 Task: Add a signature Eden Taylor containing 'With gratitude and thanks, Eden Taylor' to email address softage.1@softage.net and add a folder Itineraries
Action: Mouse moved to (86, 103)
Screenshot: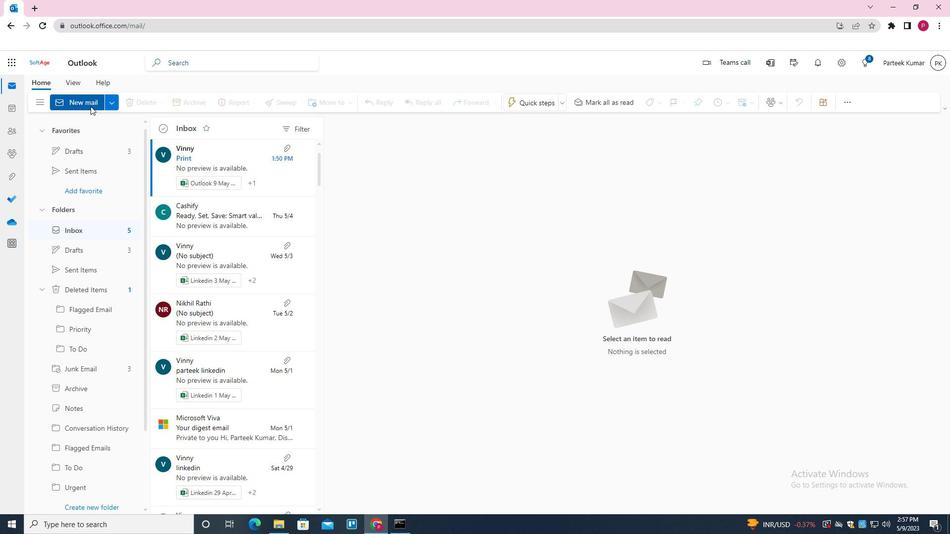 
Action: Mouse pressed left at (86, 103)
Screenshot: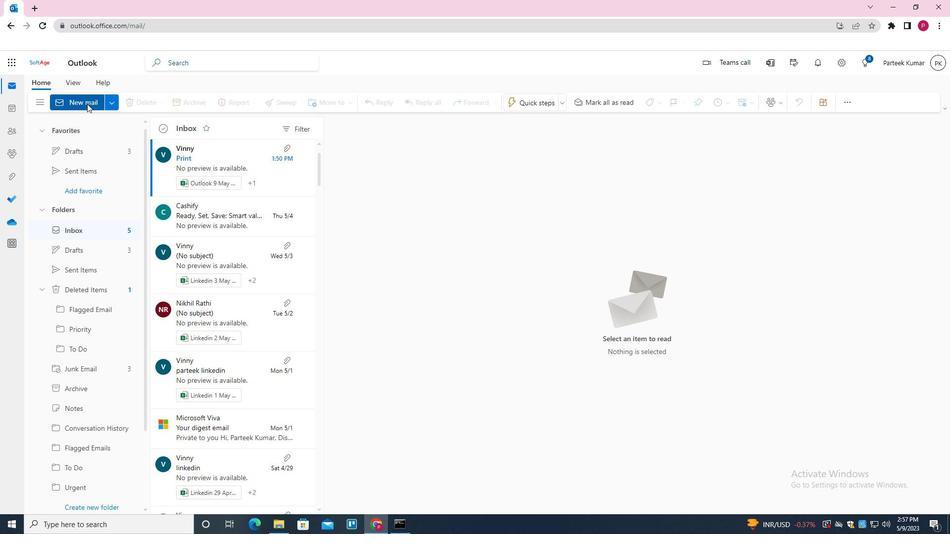 
Action: Mouse moved to (670, 104)
Screenshot: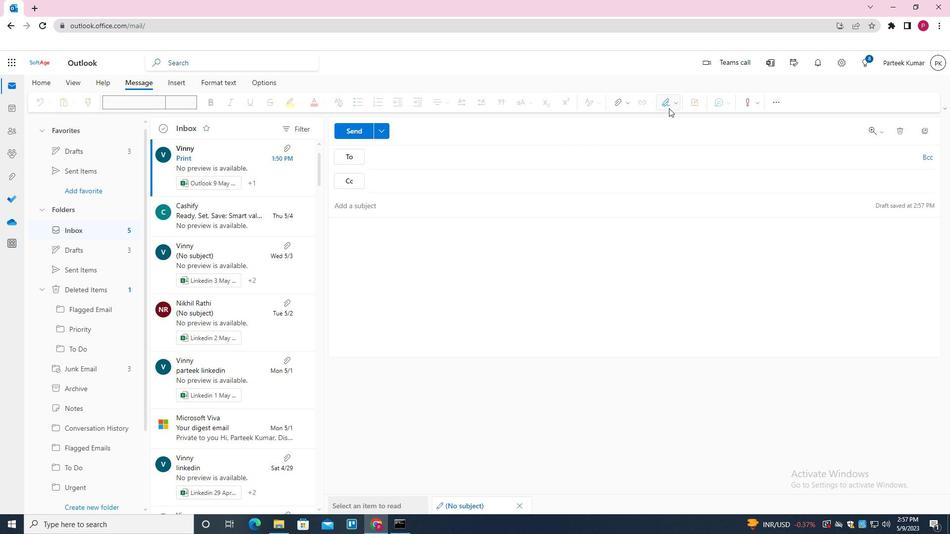 
Action: Mouse pressed left at (670, 104)
Screenshot: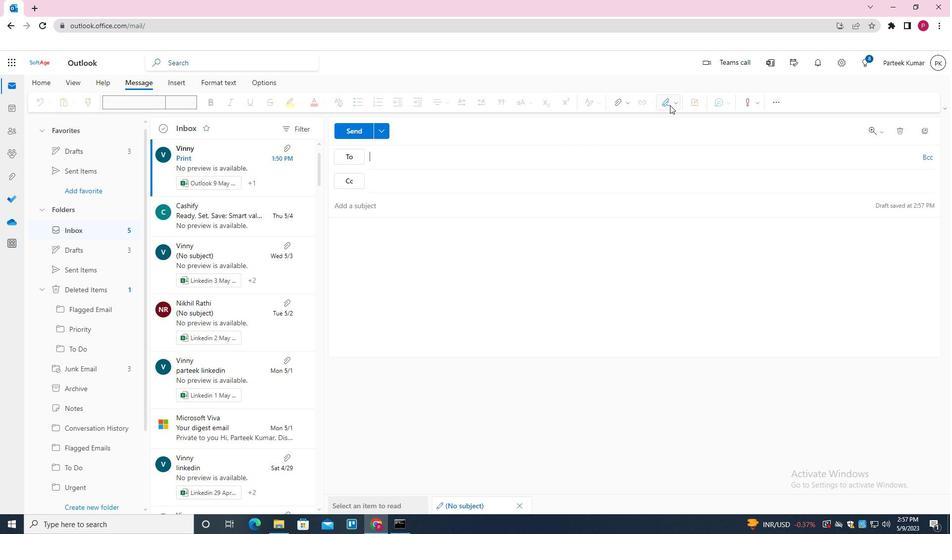 
Action: Mouse moved to (641, 162)
Screenshot: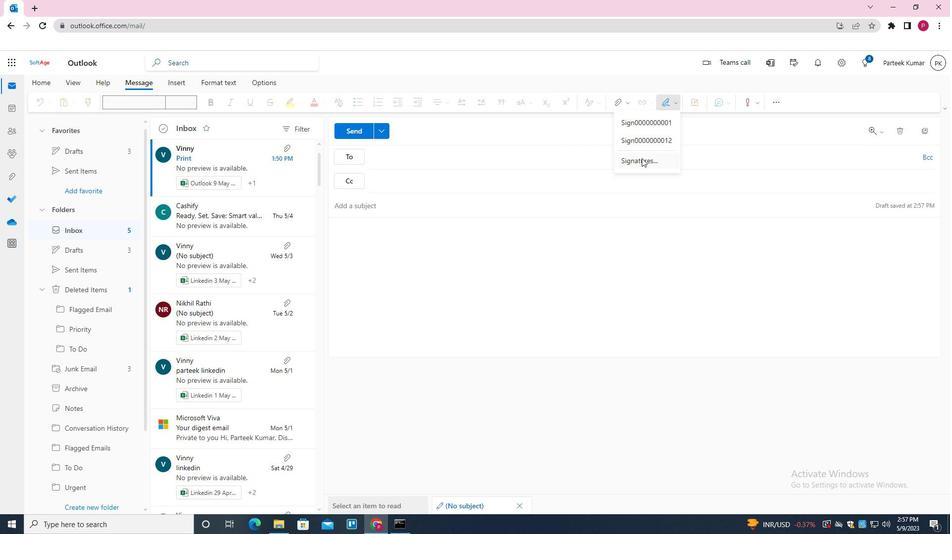 
Action: Mouse pressed left at (641, 162)
Screenshot: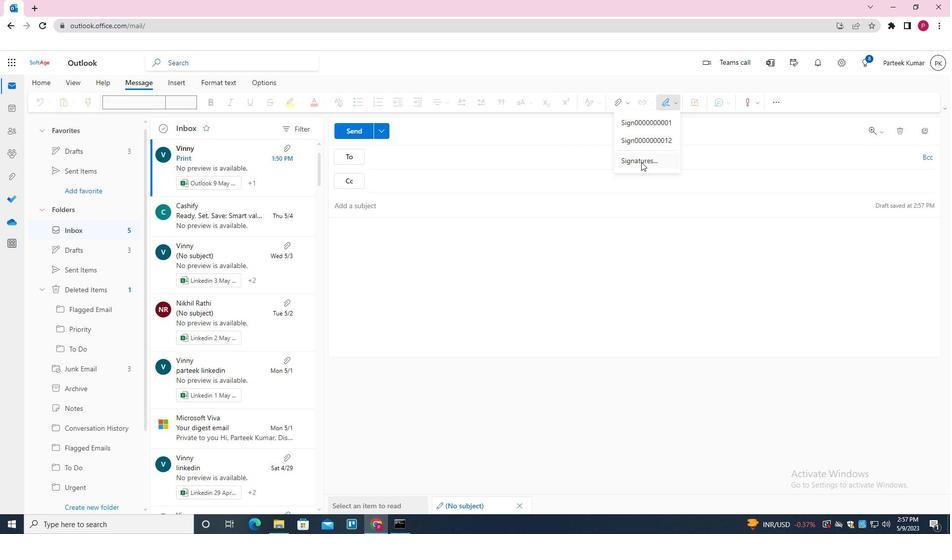
Action: Mouse moved to (420, 163)
Screenshot: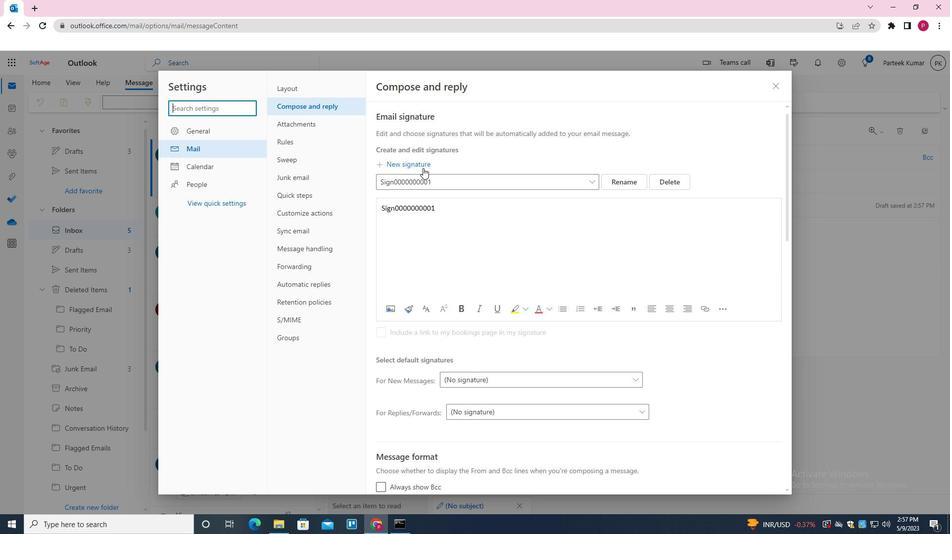 
Action: Mouse pressed left at (420, 163)
Screenshot: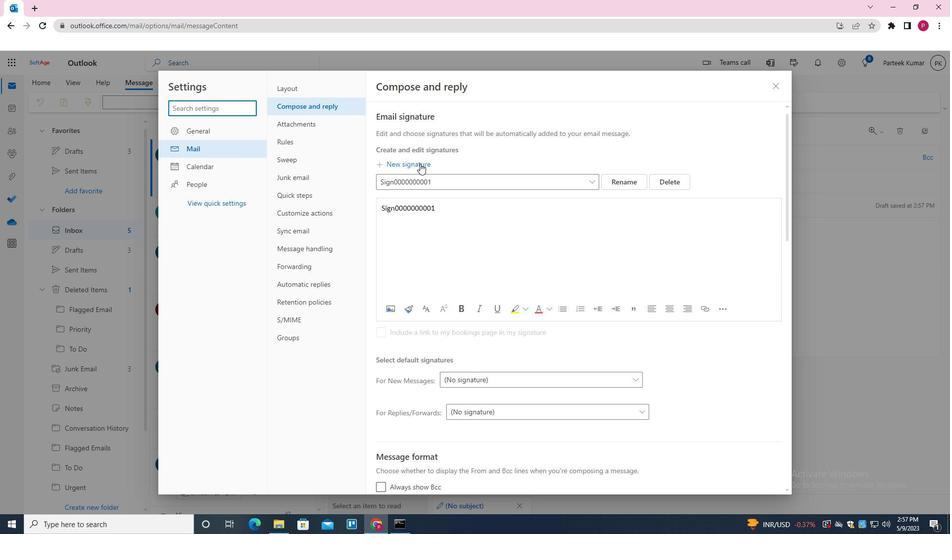
Action: Mouse moved to (438, 179)
Screenshot: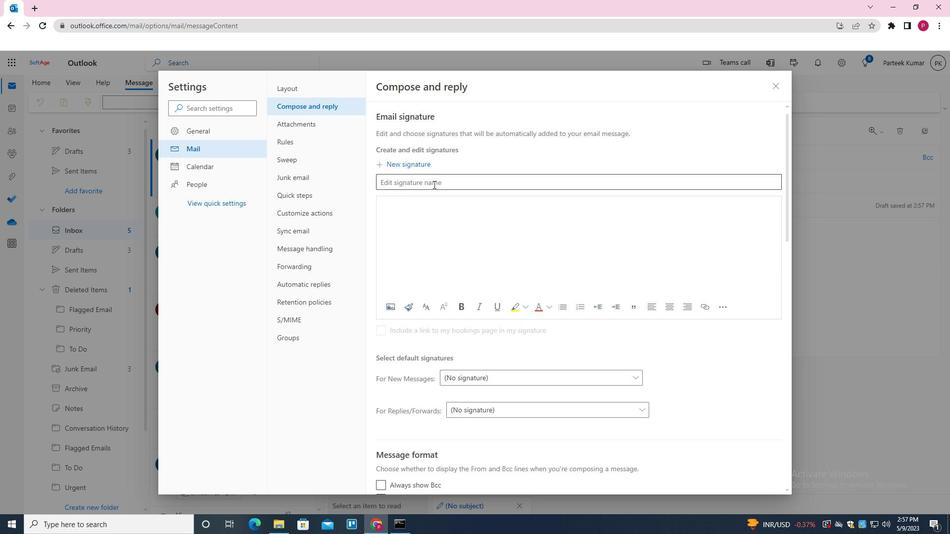 
Action: Mouse pressed left at (438, 179)
Screenshot: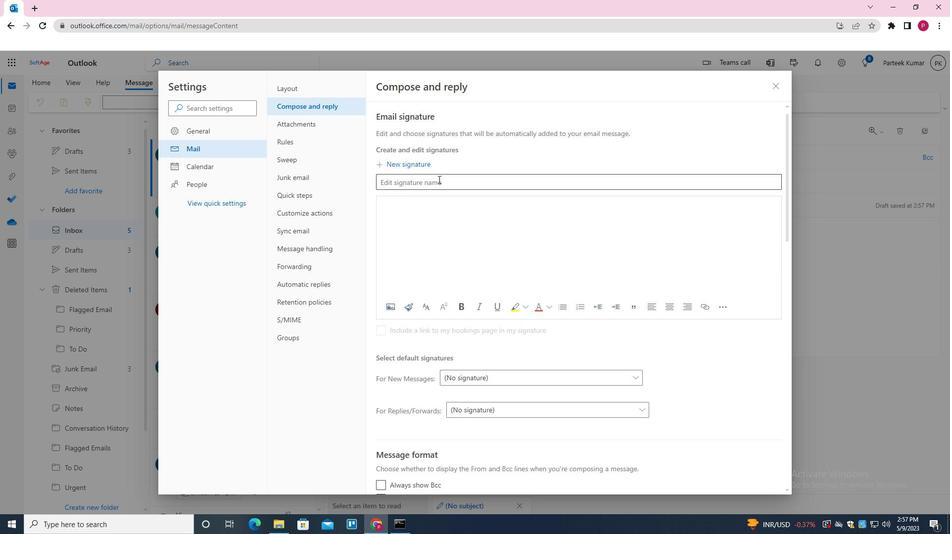 
Action: Key pressed <Key.shift>EDEN<Key.space><Key.shift><Key.shift><Key.shift><Key.shift><Key.shift><Key.shift>TAYLOR
Screenshot: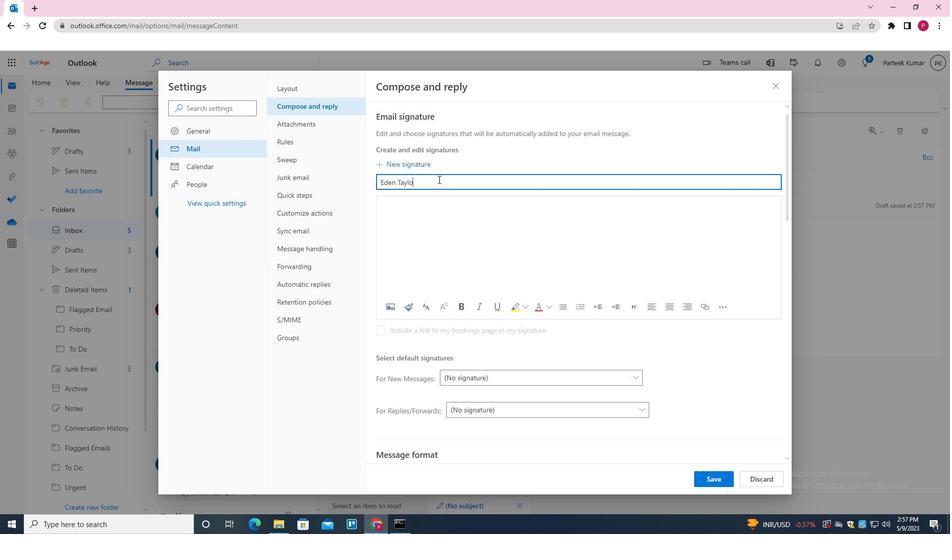 
Action: Mouse moved to (432, 207)
Screenshot: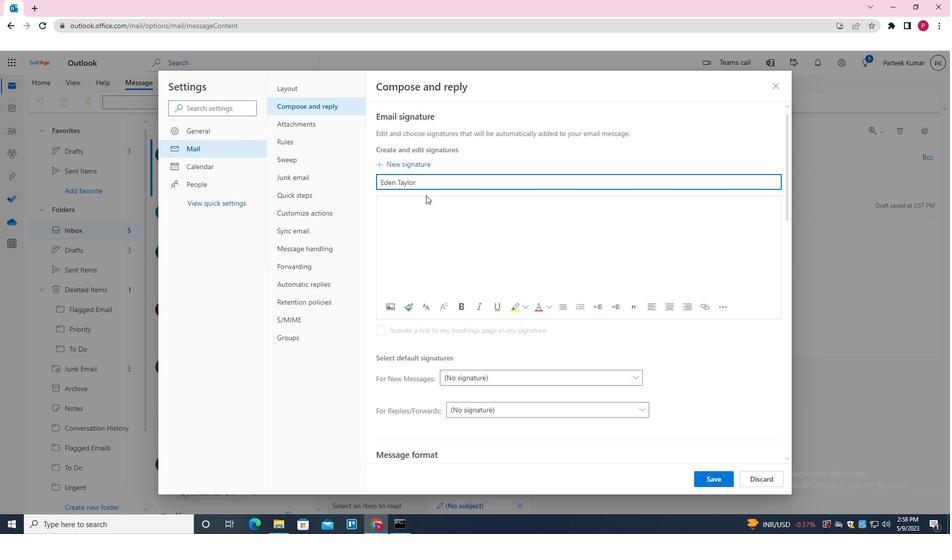 
Action: Mouse pressed left at (432, 207)
Screenshot: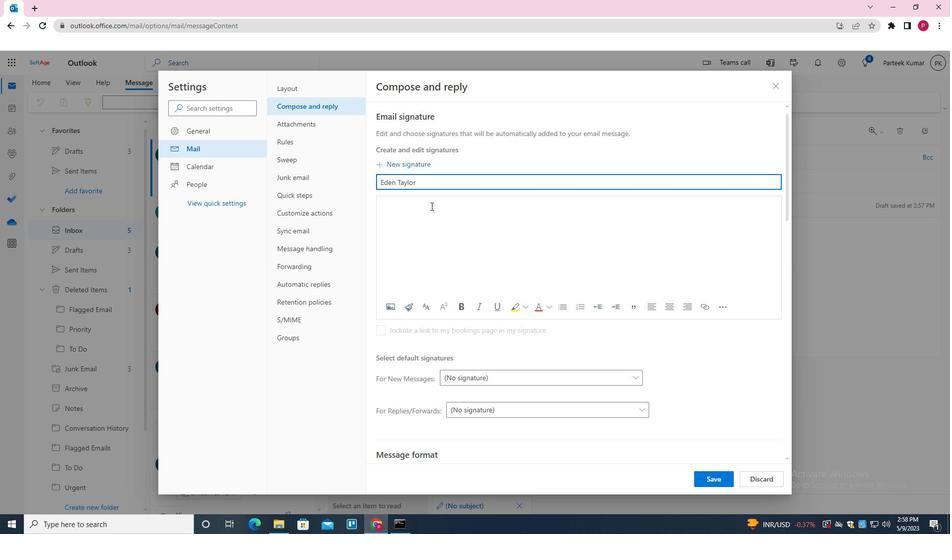 
Action: Key pressed <Key.shift>WITH<Key.space>GRATITUDE<Key.space>AND<Key.space>THANKS,<Key.enter><Key.shift><Key.shift><Key.shift><Key.shift><Key.shift><Key.shift><Key.shift><Key.shift><Key.shift><Key.shift><Key.shift><Key.shift><Key.shift><Key.shift><Key.shift>EDEN<Key.space>TAYLOR
Screenshot: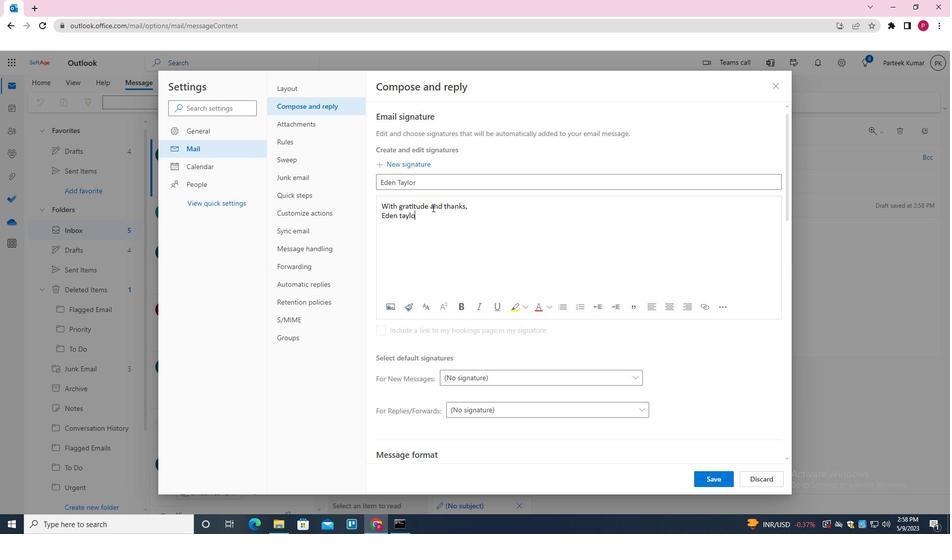 
Action: Mouse moved to (703, 477)
Screenshot: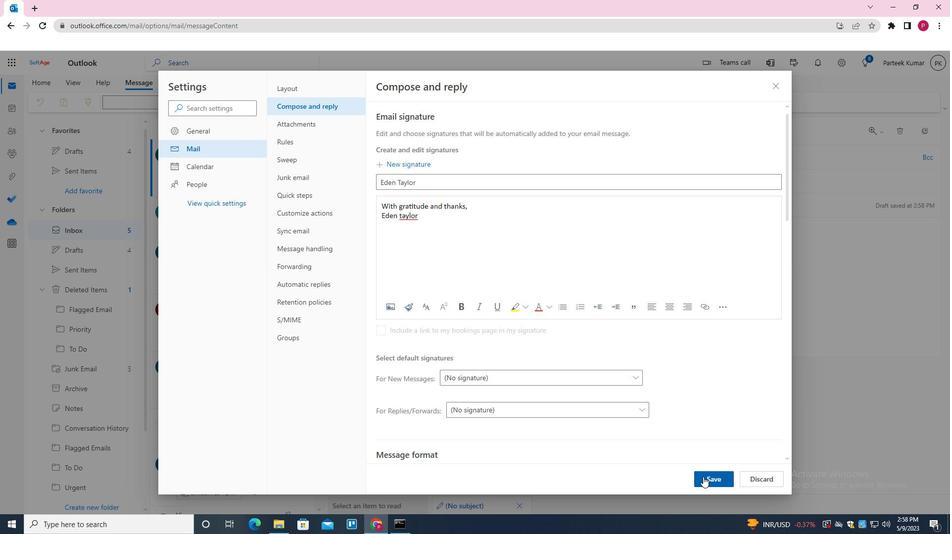 
Action: Mouse pressed left at (703, 477)
Screenshot: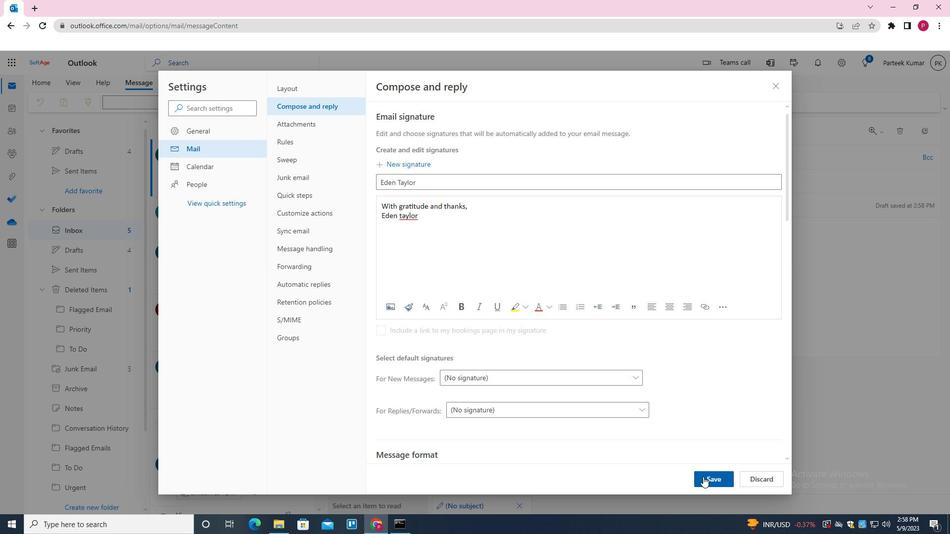 
Action: Mouse moved to (770, 88)
Screenshot: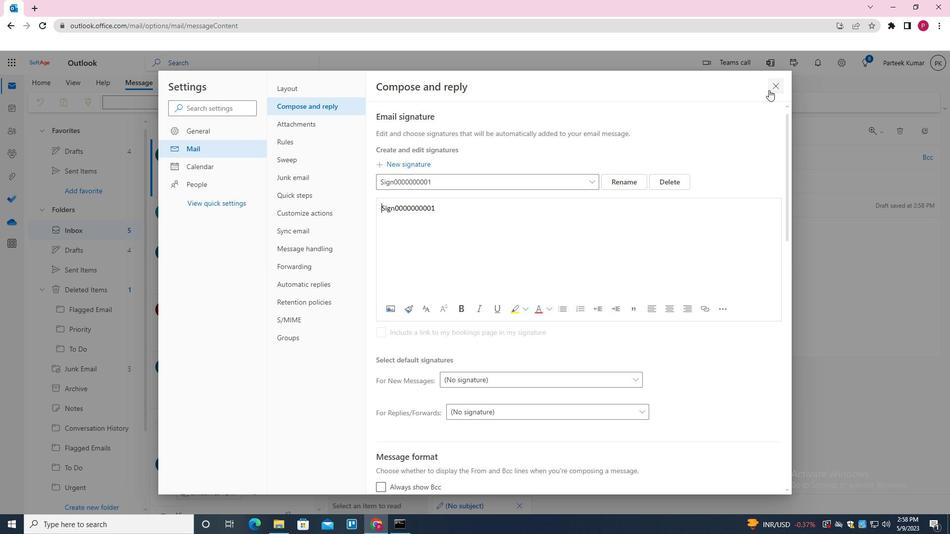
Action: Mouse pressed left at (770, 88)
Screenshot: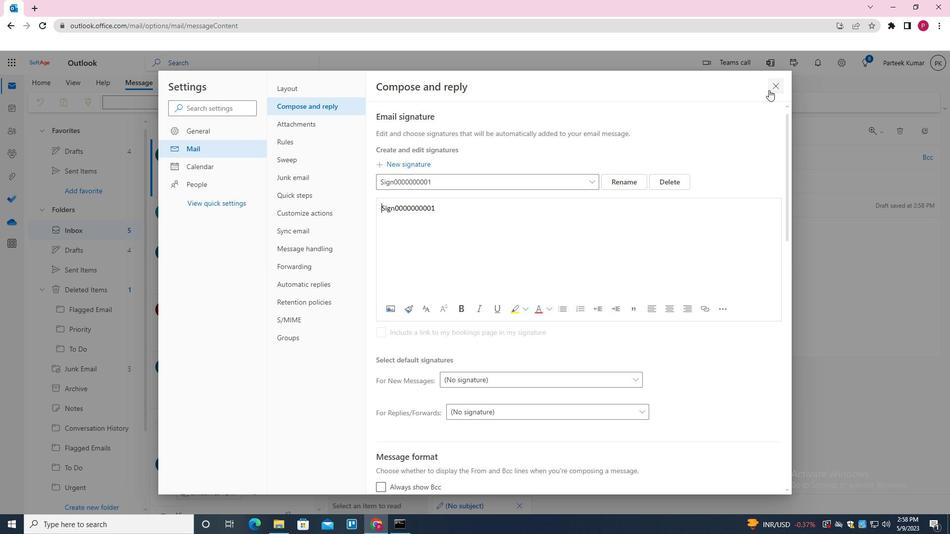 
Action: Mouse moved to (401, 244)
Screenshot: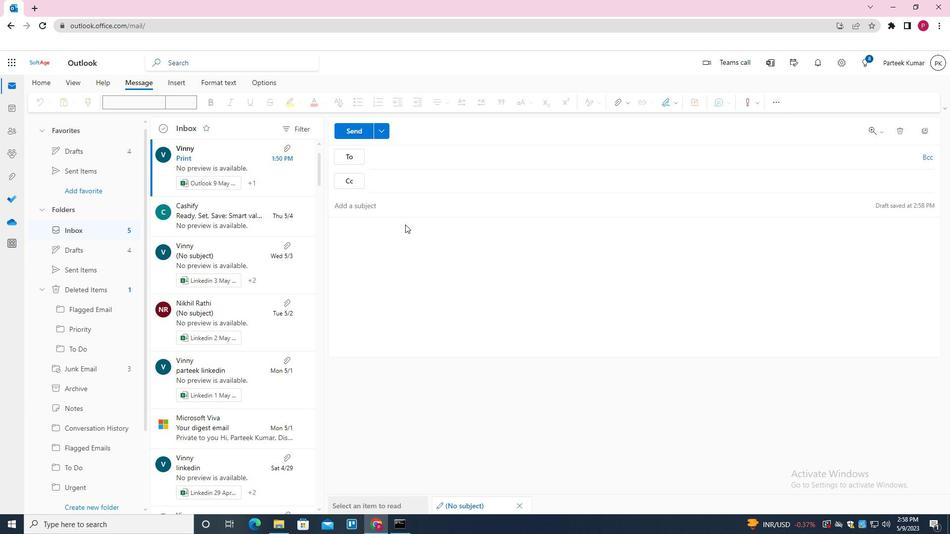 
Action: Mouse pressed left at (401, 244)
Screenshot: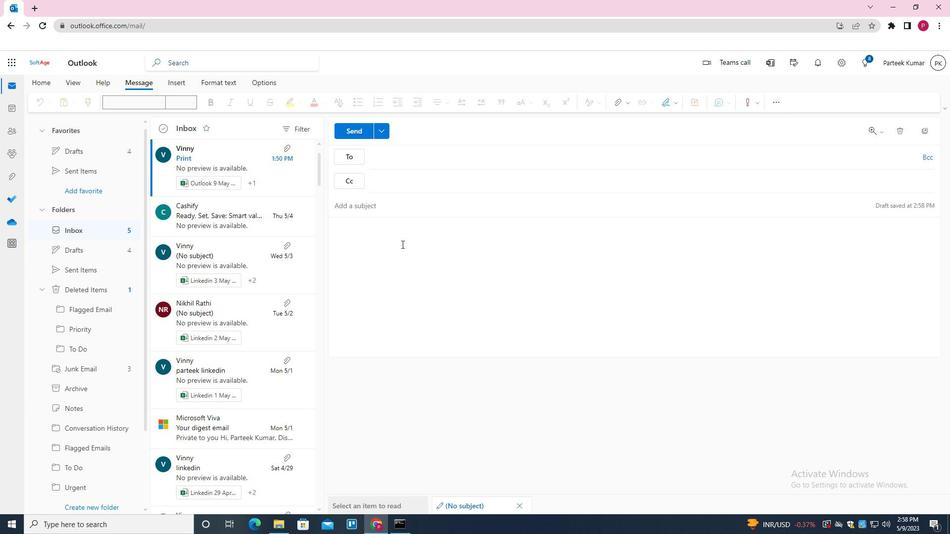 
Action: Mouse moved to (675, 107)
Screenshot: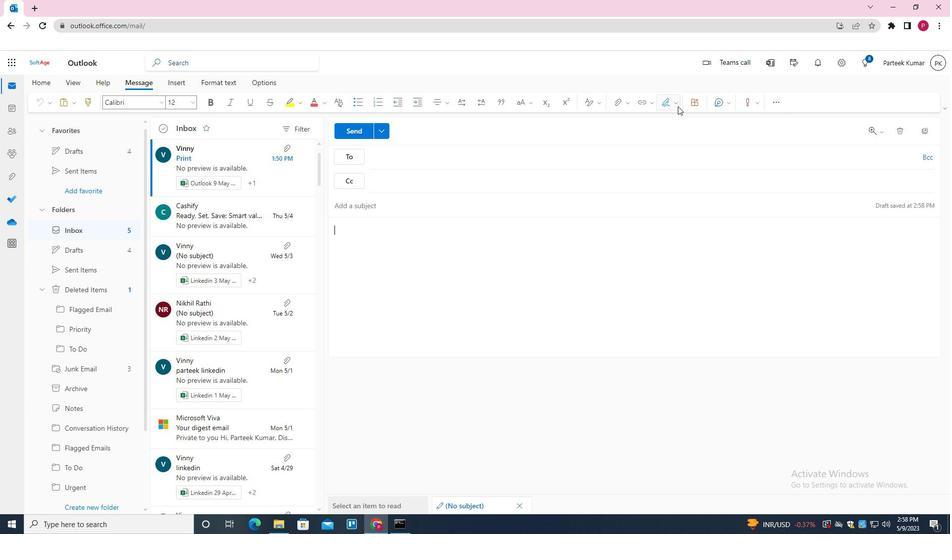
Action: Mouse pressed left at (675, 107)
Screenshot: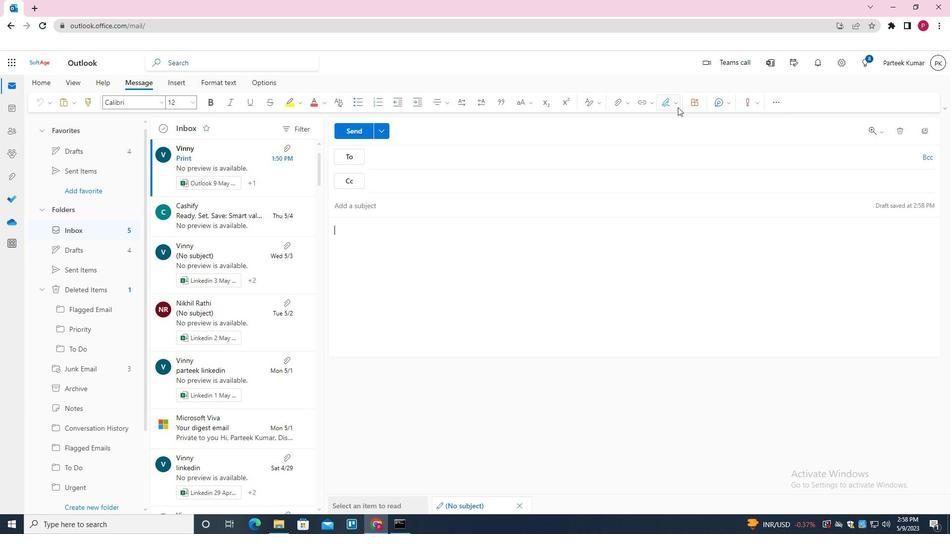 
Action: Mouse moved to (640, 162)
Screenshot: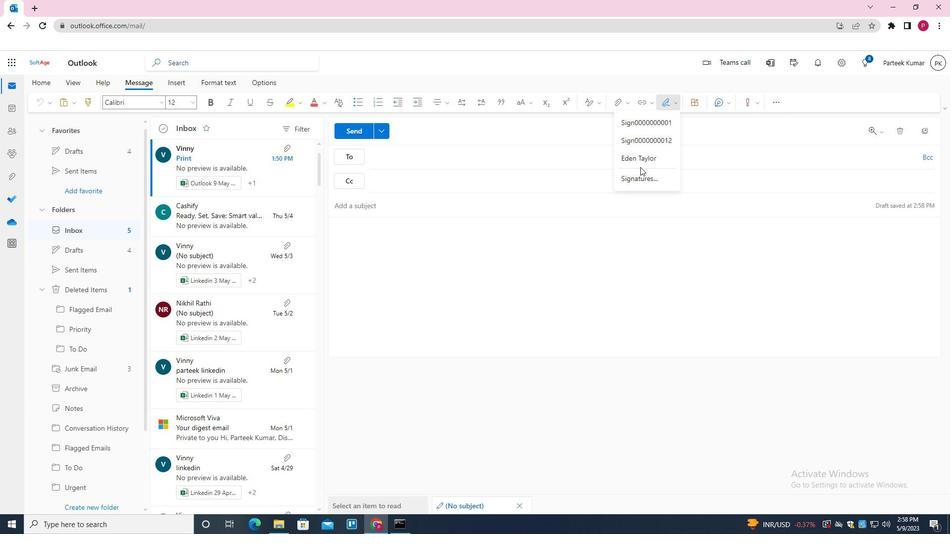
Action: Mouse pressed left at (640, 162)
Screenshot: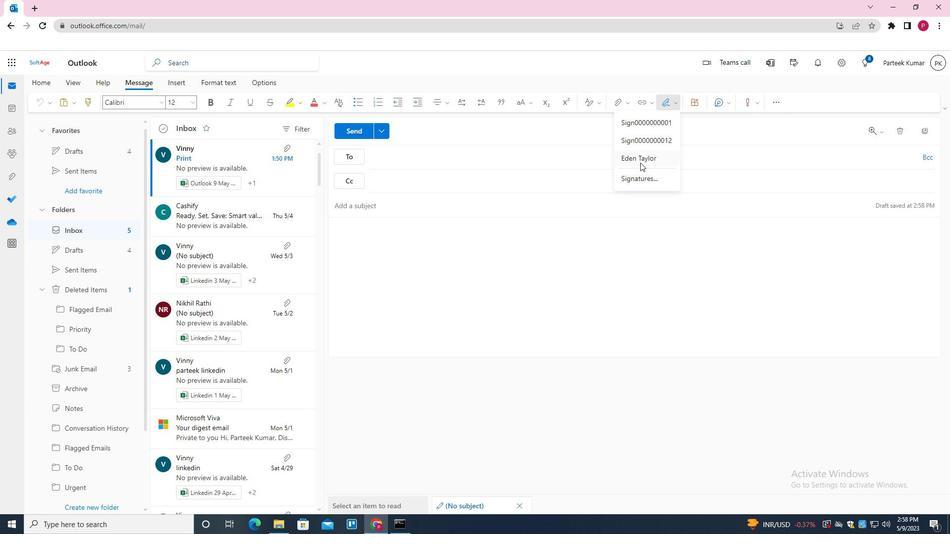 
Action: Mouse moved to (423, 151)
Screenshot: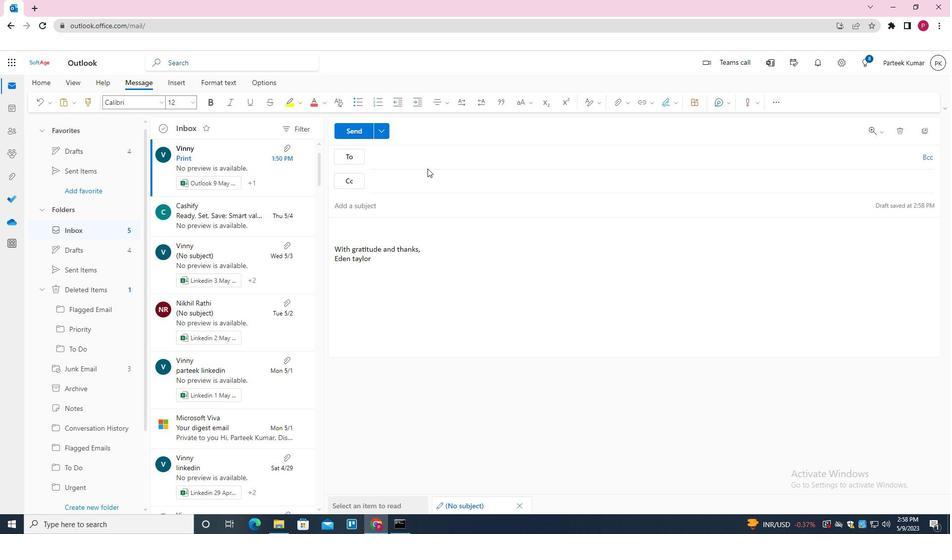 
Action: Mouse pressed left at (423, 151)
Screenshot: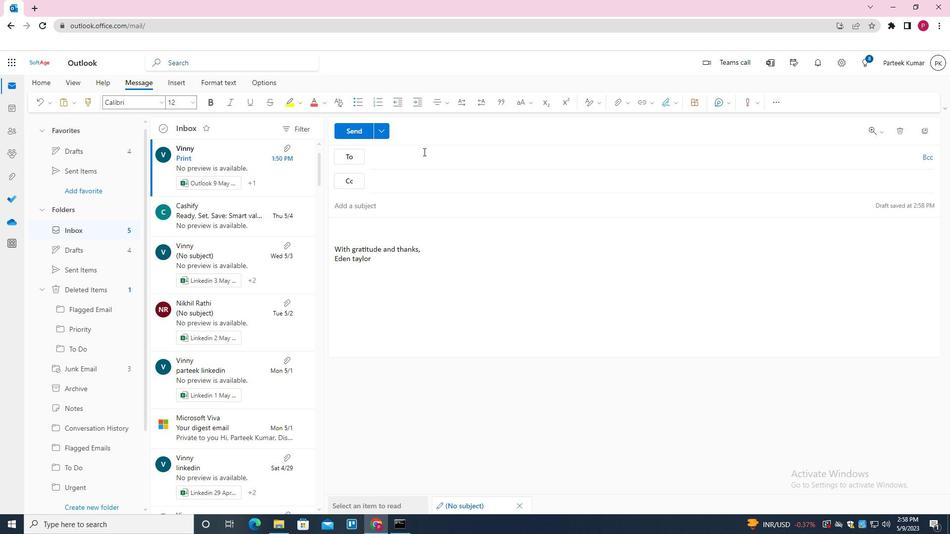 
Action: Key pressed SOFTAGE.1<Key.shift>@SOFTAGE.NET<Key.enter>
Screenshot: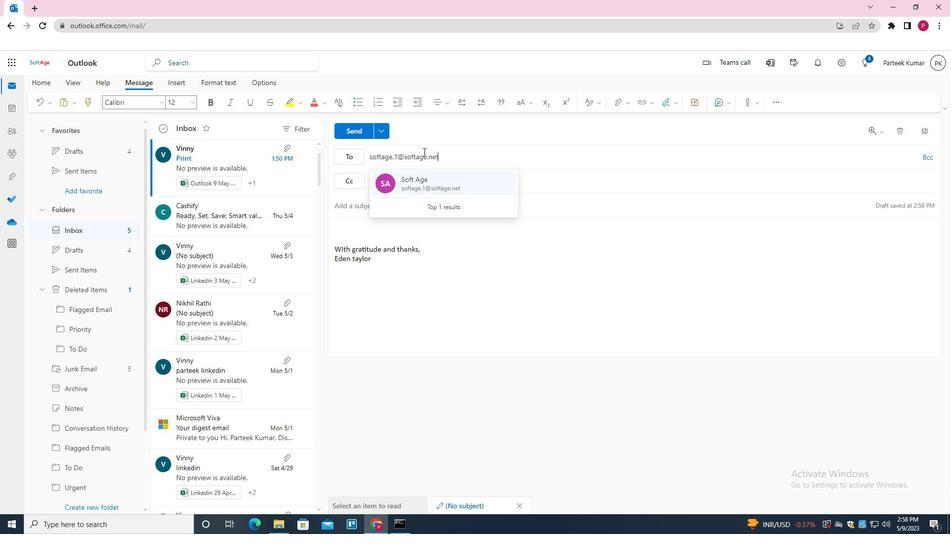 
Action: Mouse moved to (411, 213)
Screenshot: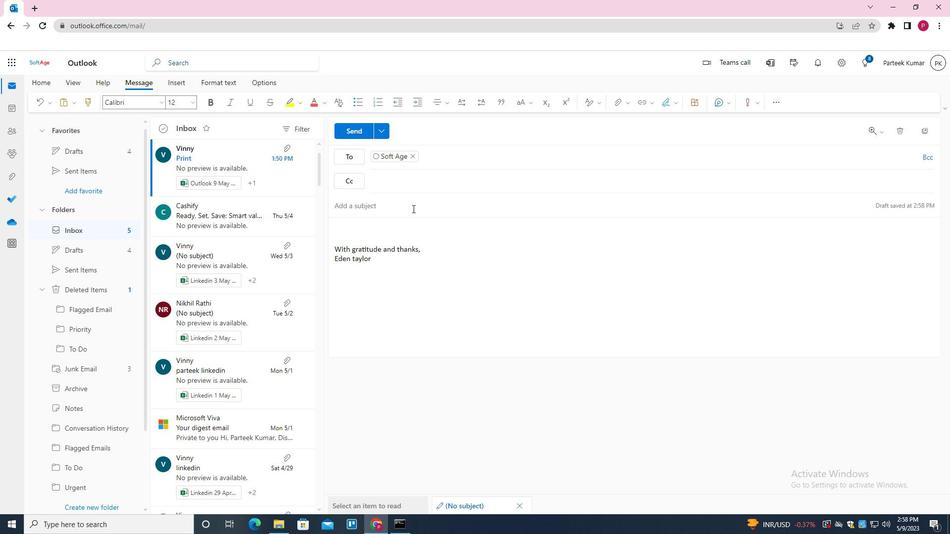 
Action: Mouse scrolled (411, 213) with delta (0, 0)
Screenshot: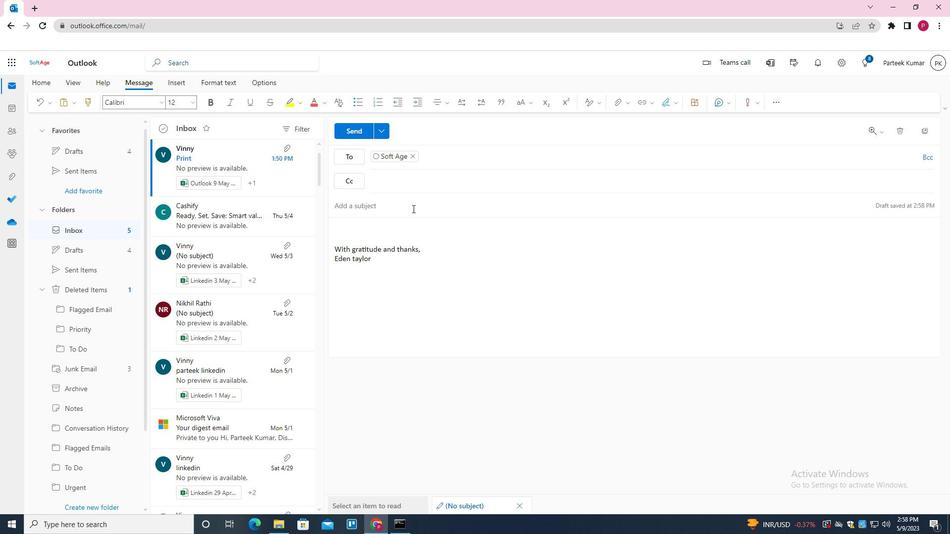 
Action: Mouse moved to (409, 220)
Screenshot: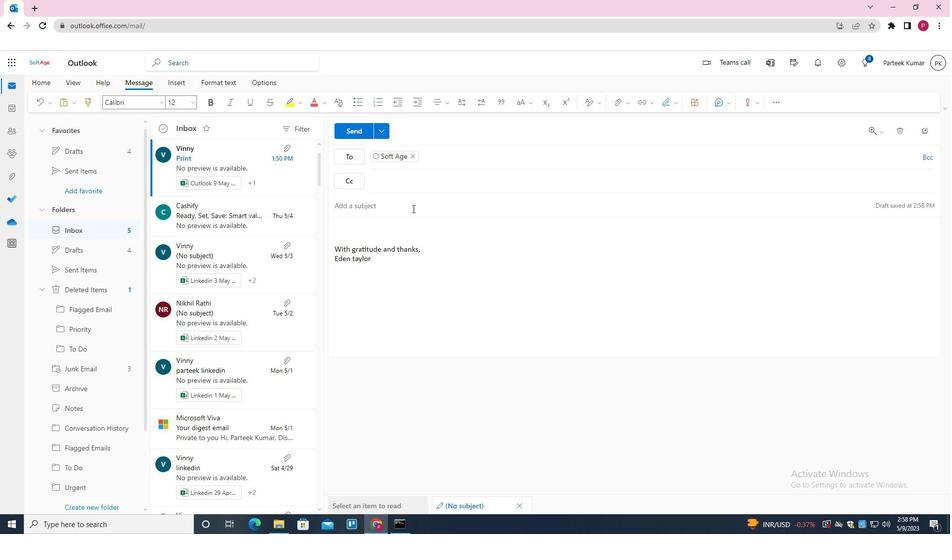 
Action: Mouse scrolled (409, 219) with delta (0, 0)
Screenshot: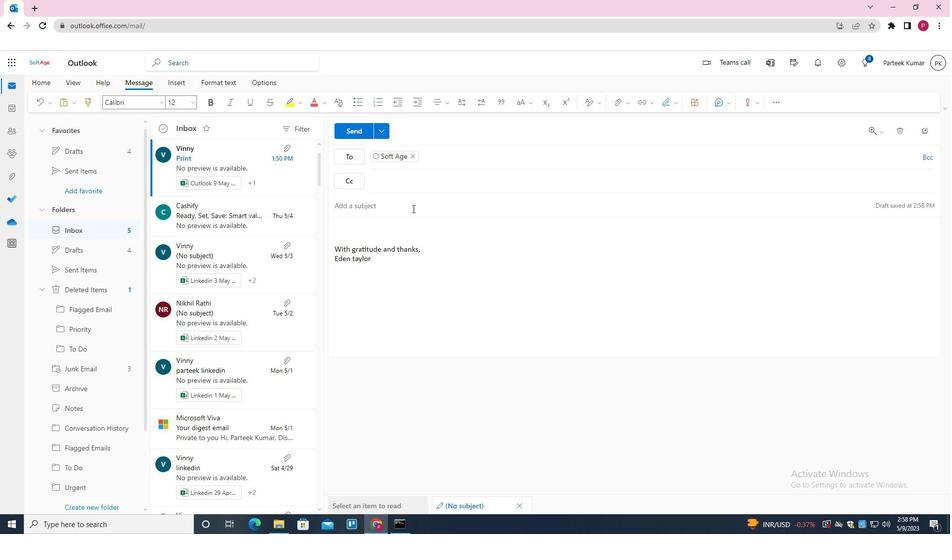 
Action: Mouse moved to (402, 234)
Screenshot: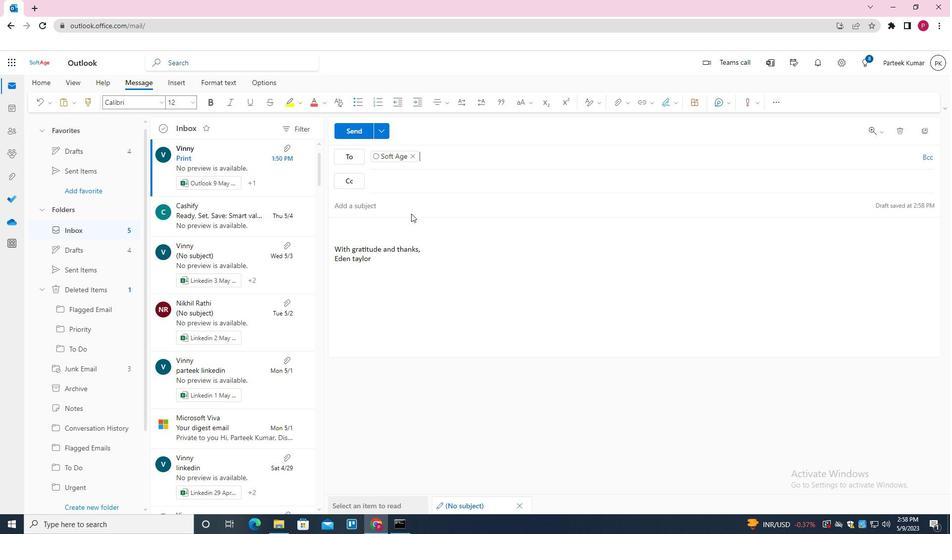 
Action: Mouse scrolled (402, 234) with delta (0, 0)
Screenshot: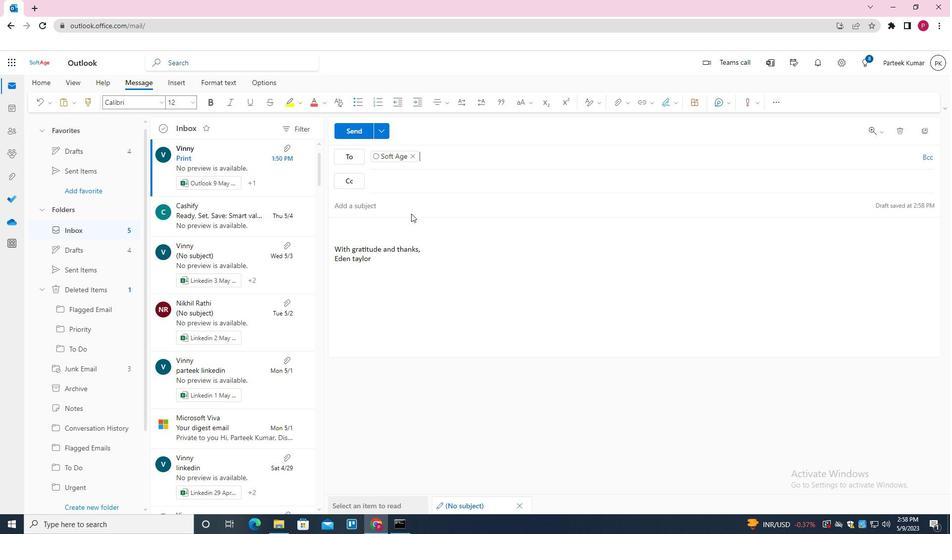 
Action: Mouse moved to (94, 377)
Screenshot: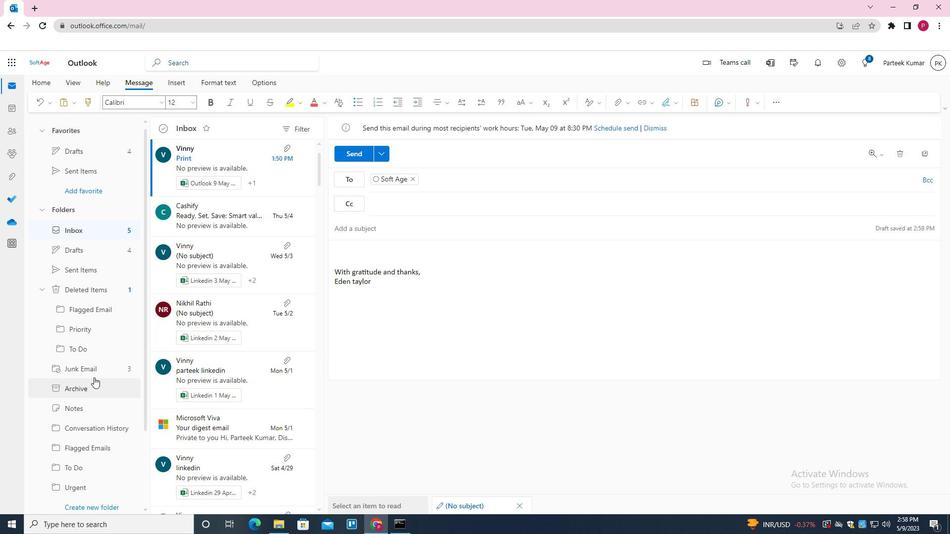 
Action: Mouse scrolled (94, 376) with delta (0, 0)
Screenshot: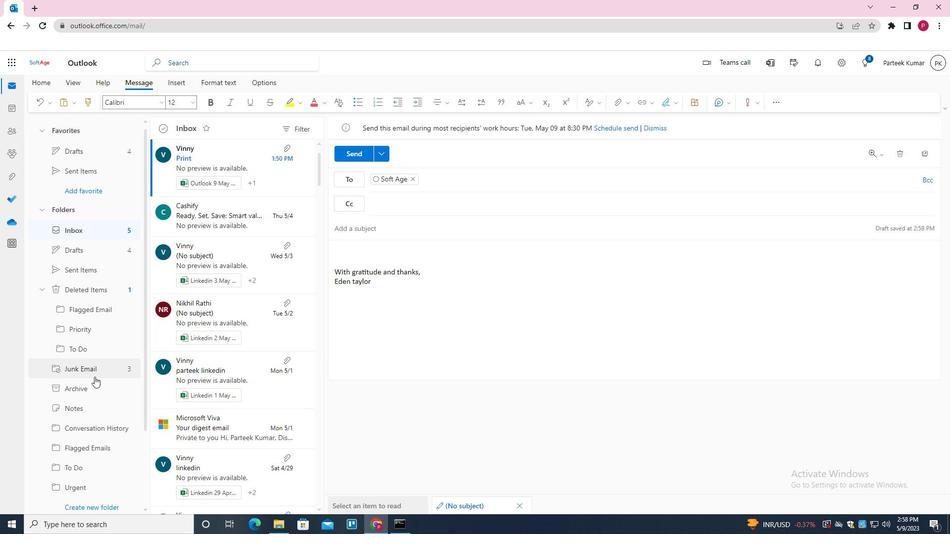 
Action: Mouse moved to (95, 375)
Screenshot: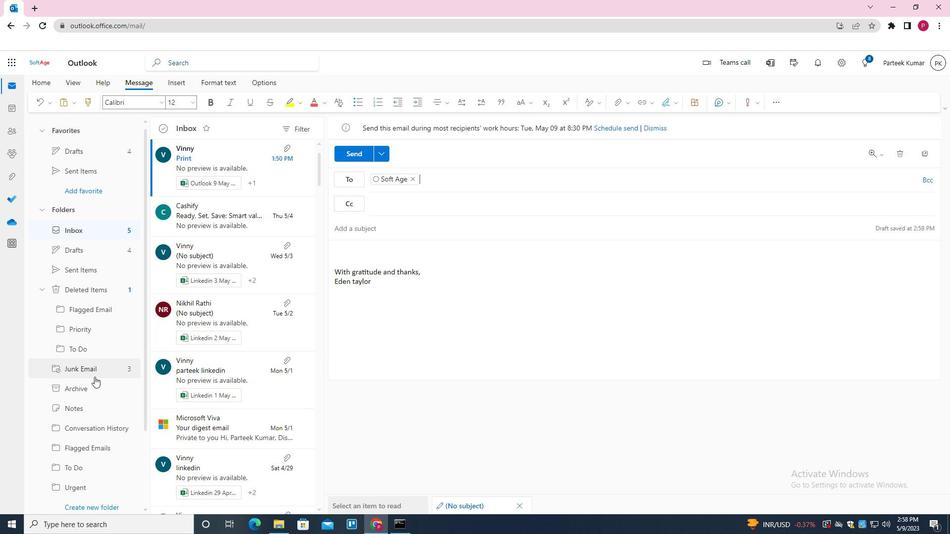 
Action: Mouse scrolled (95, 374) with delta (0, 0)
Screenshot: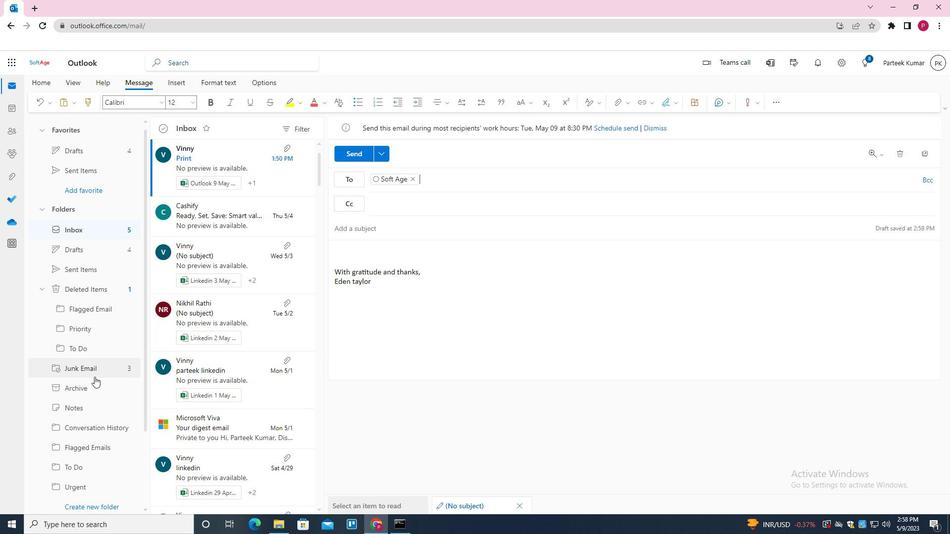
Action: Mouse scrolled (95, 374) with delta (0, 0)
Screenshot: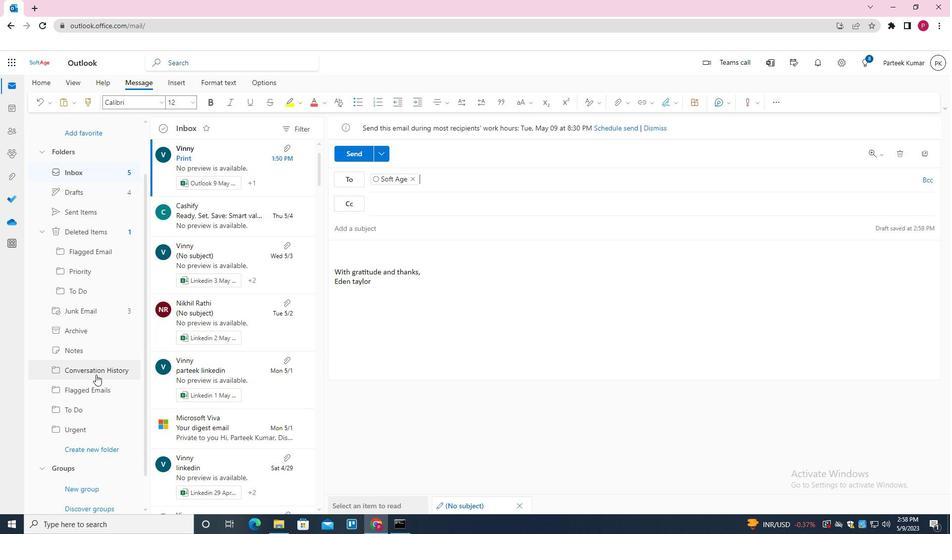 
Action: Mouse moved to (94, 413)
Screenshot: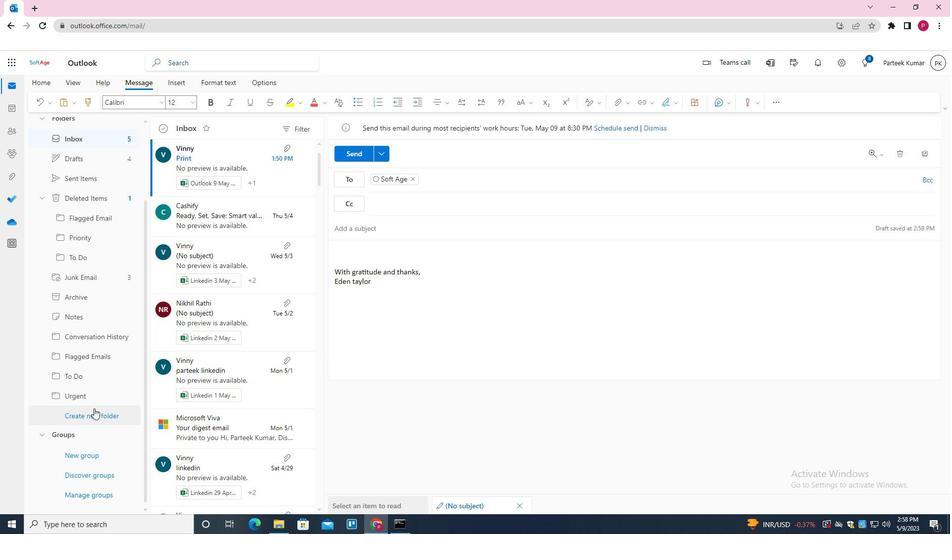 
Action: Mouse pressed left at (94, 413)
Screenshot: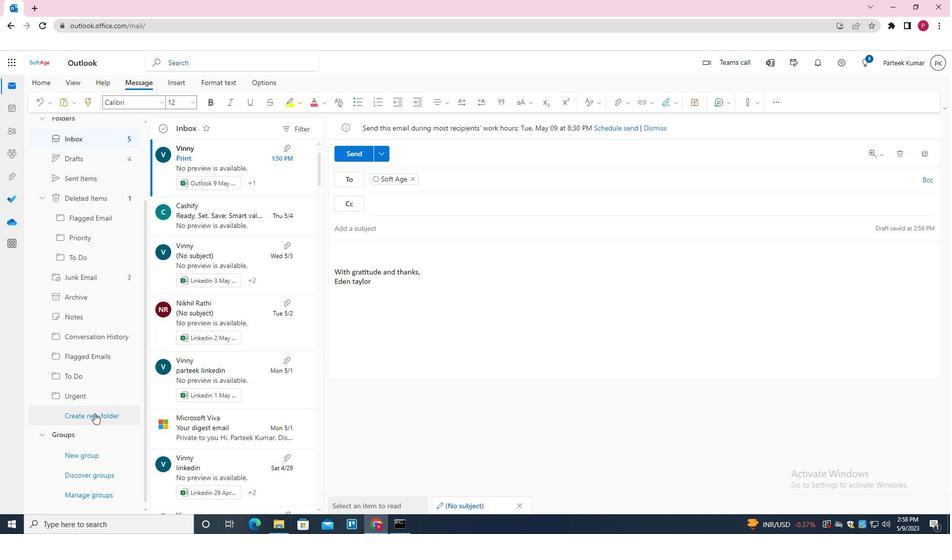 
Action: Mouse moved to (96, 409)
Screenshot: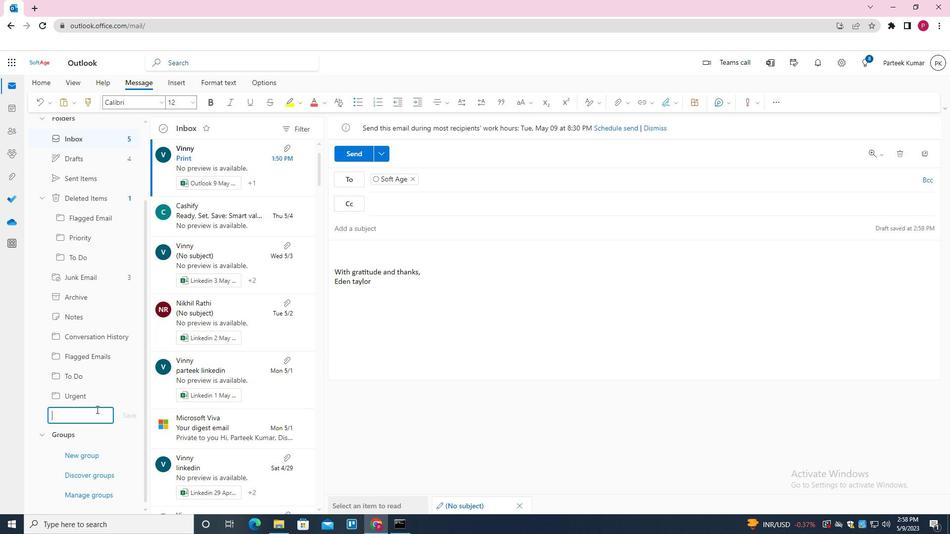 
Action: Key pressed <Key.shift>INT<Key.backspace><Key.backspace>TINERAIES<Key.backspace><Key.backspace><Key.backspace>RIES<Key.enter>
Screenshot: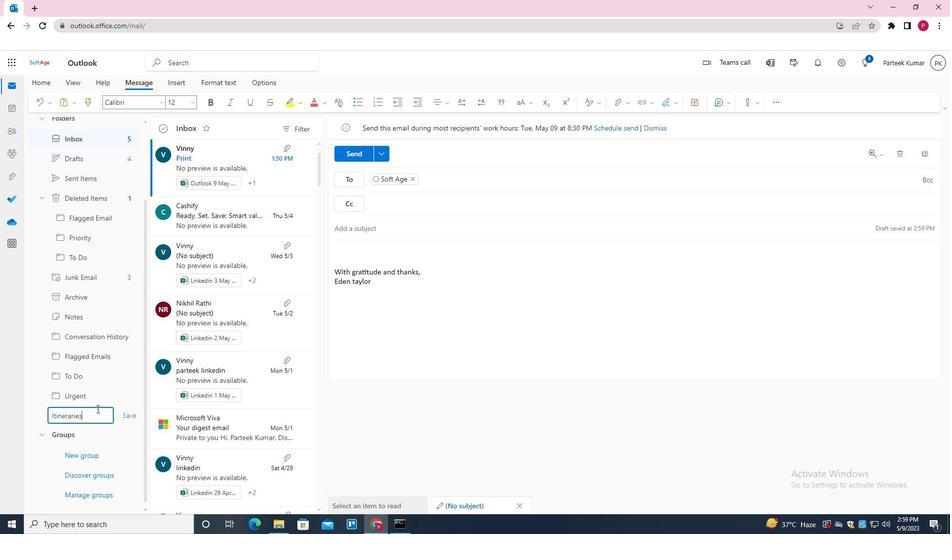 
